 Task: Create a sub task Release to Production / Go Live for the task  Integrate a new third-party API into a website in the project AgileCoast , assign it to team member softage.1@softage.net and update the status of the sub task to  On Track  , set the priority of the sub task to Low
Action: Mouse moved to (58, 363)
Screenshot: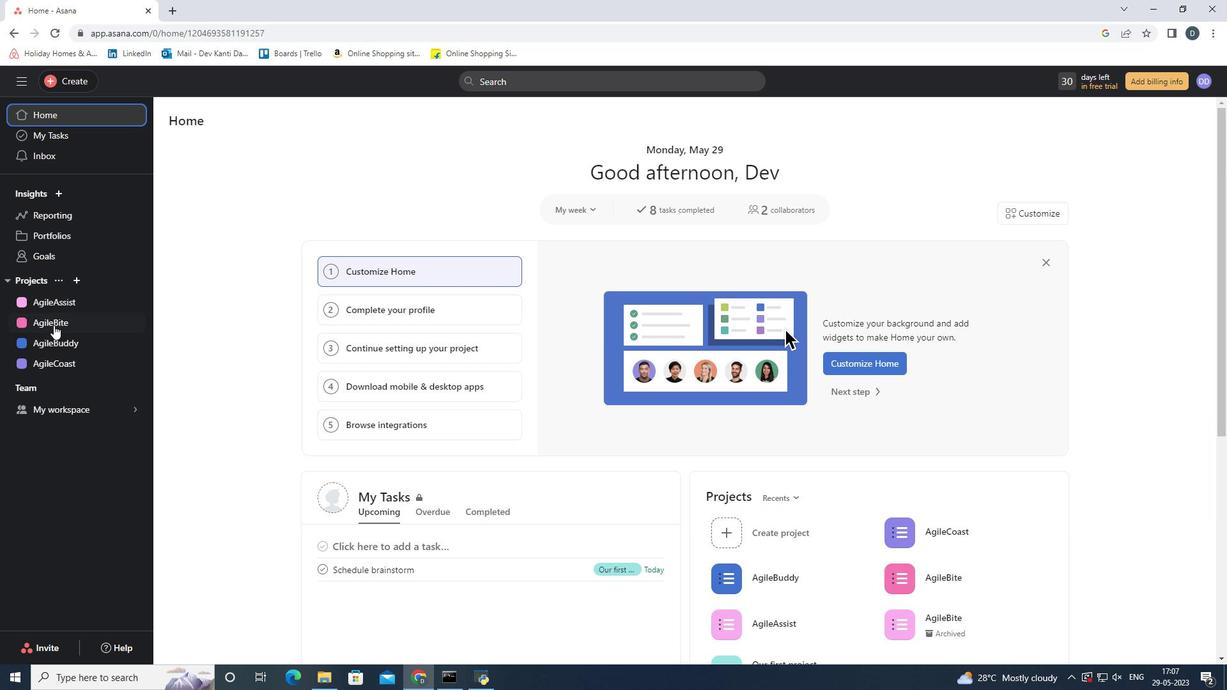 
Action: Mouse pressed left at (58, 363)
Screenshot: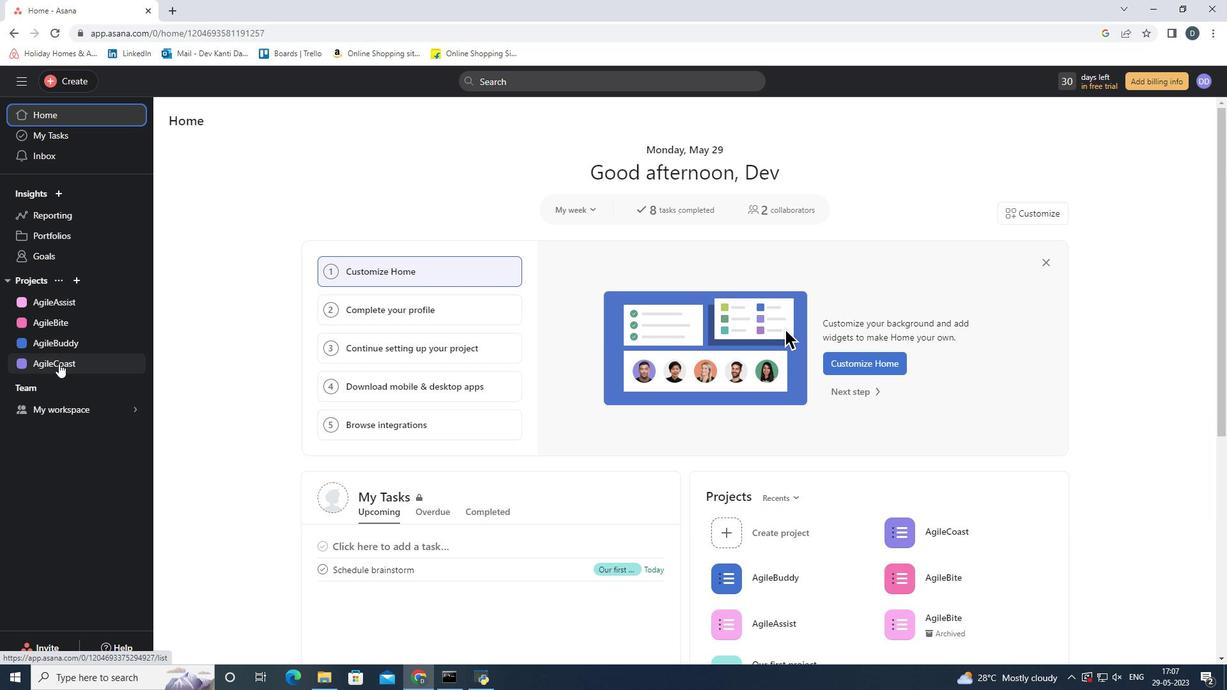 
Action: Mouse moved to (397, 300)
Screenshot: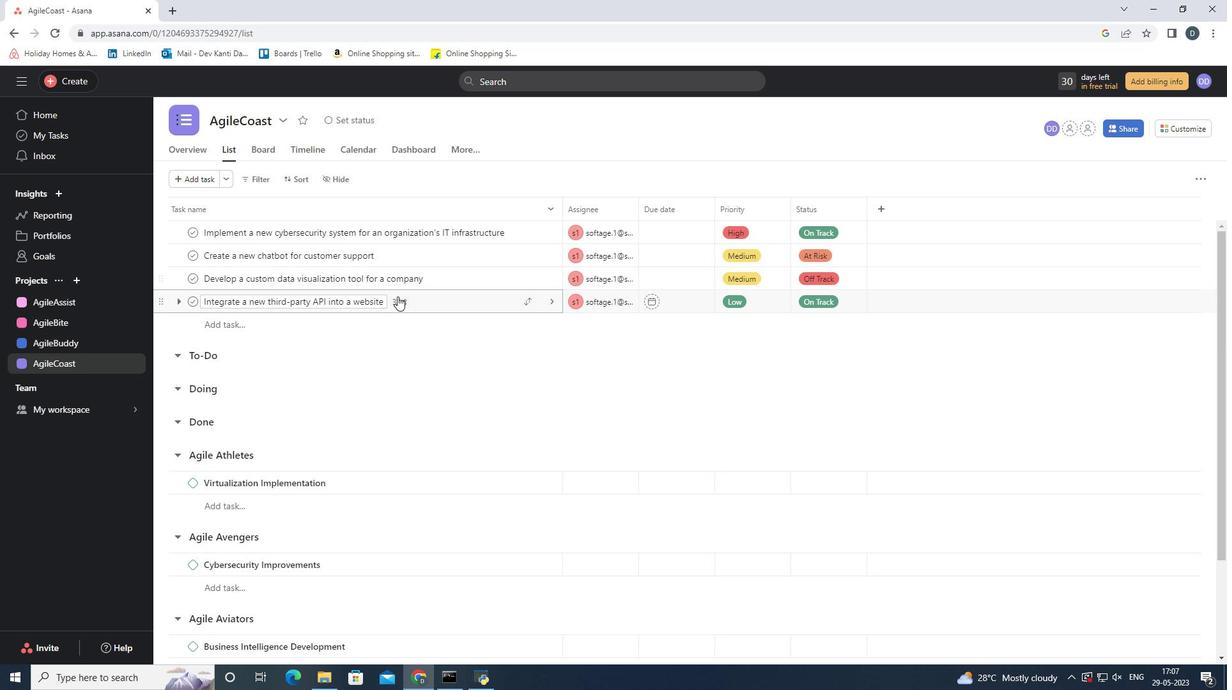 
Action: Mouse pressed left at (397, 300)
Screenshot: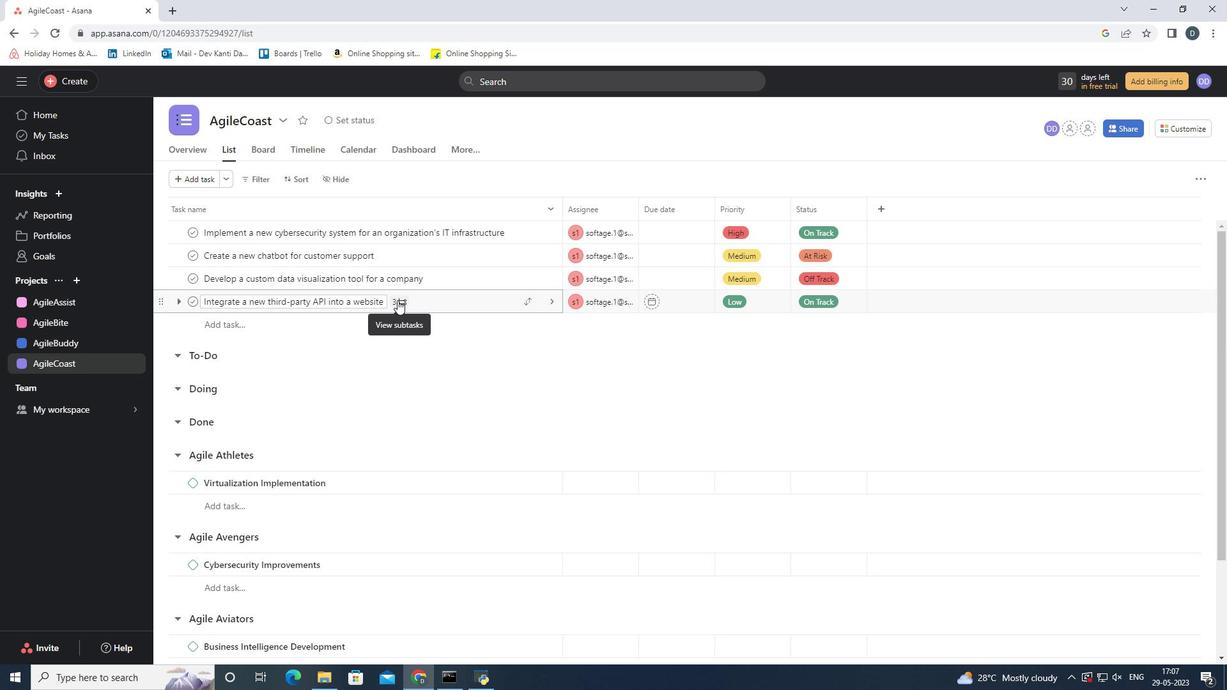 
Action: Mouse moved to (830, 463)
Screenshot: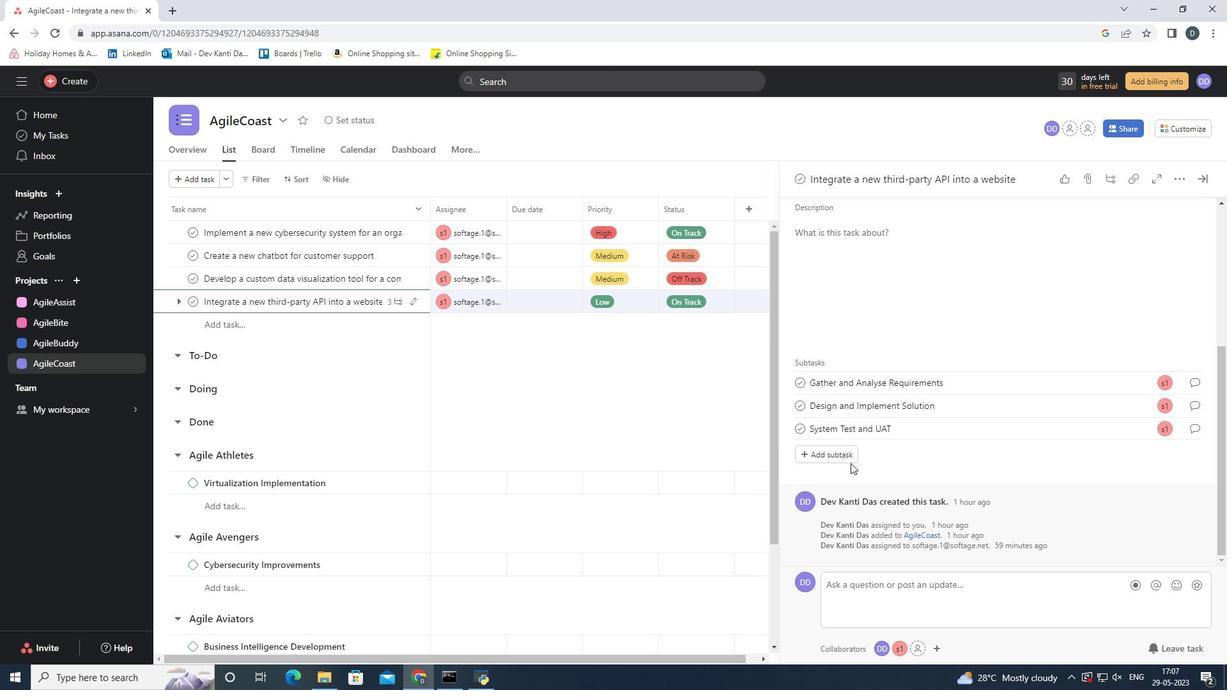 
Action: Mouse pressed left at (830, 463)
Screenshot: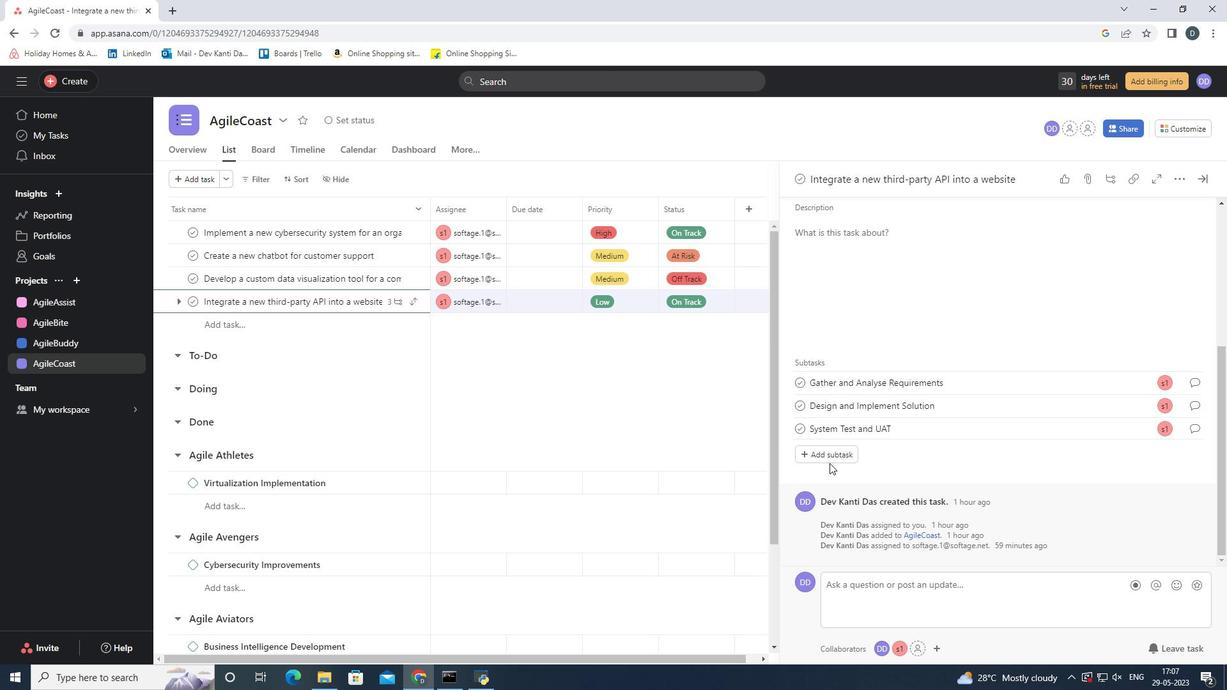 
Action: Mouse moved to (850, 456)
Screenshot: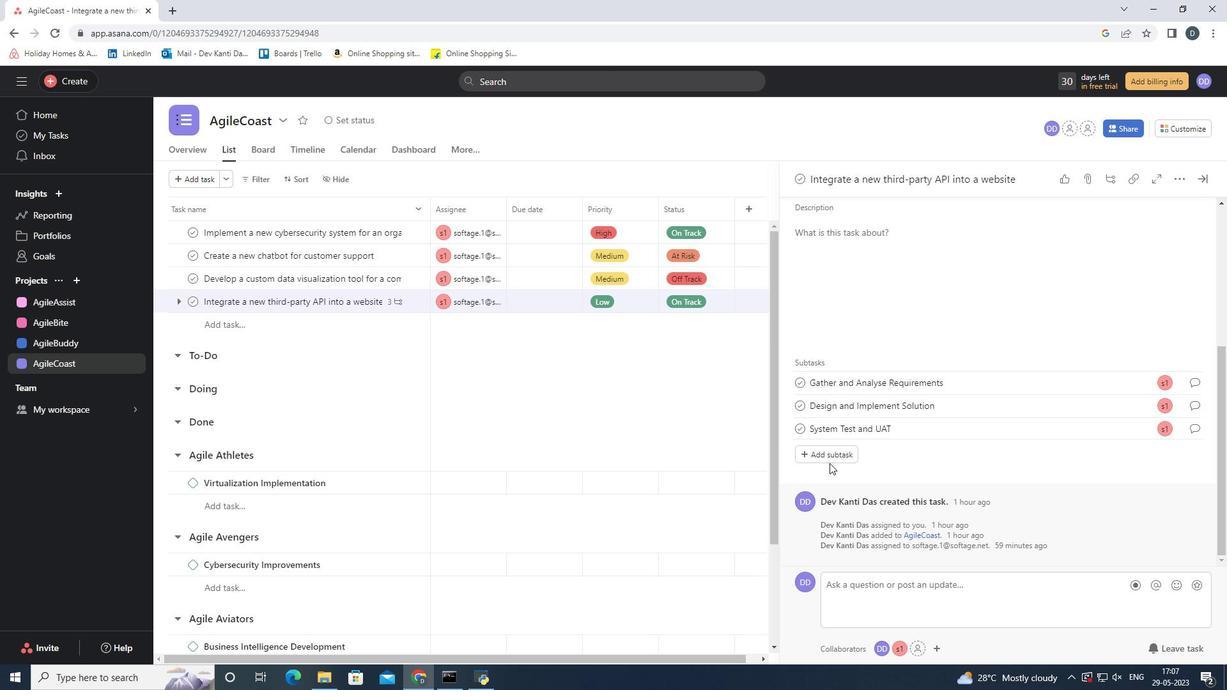
Action: Mouse pressed left at (850, 456)
Screenshot: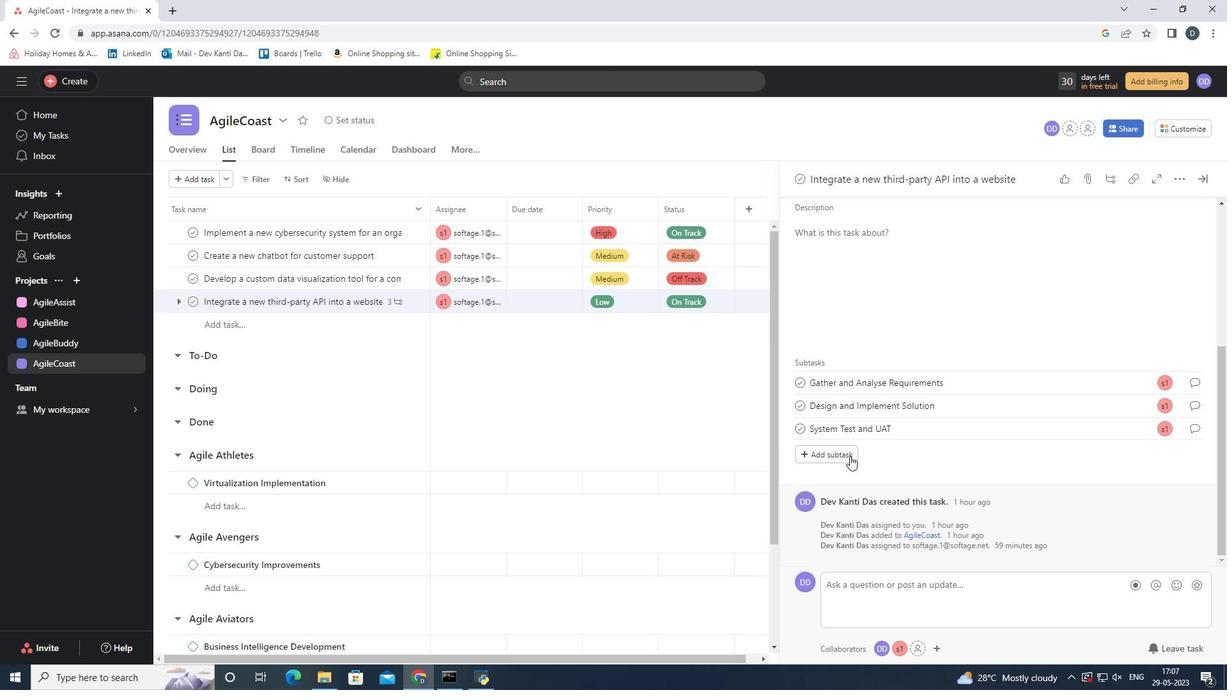 
Action: Mouse moved to (968, 477)
Screenshot: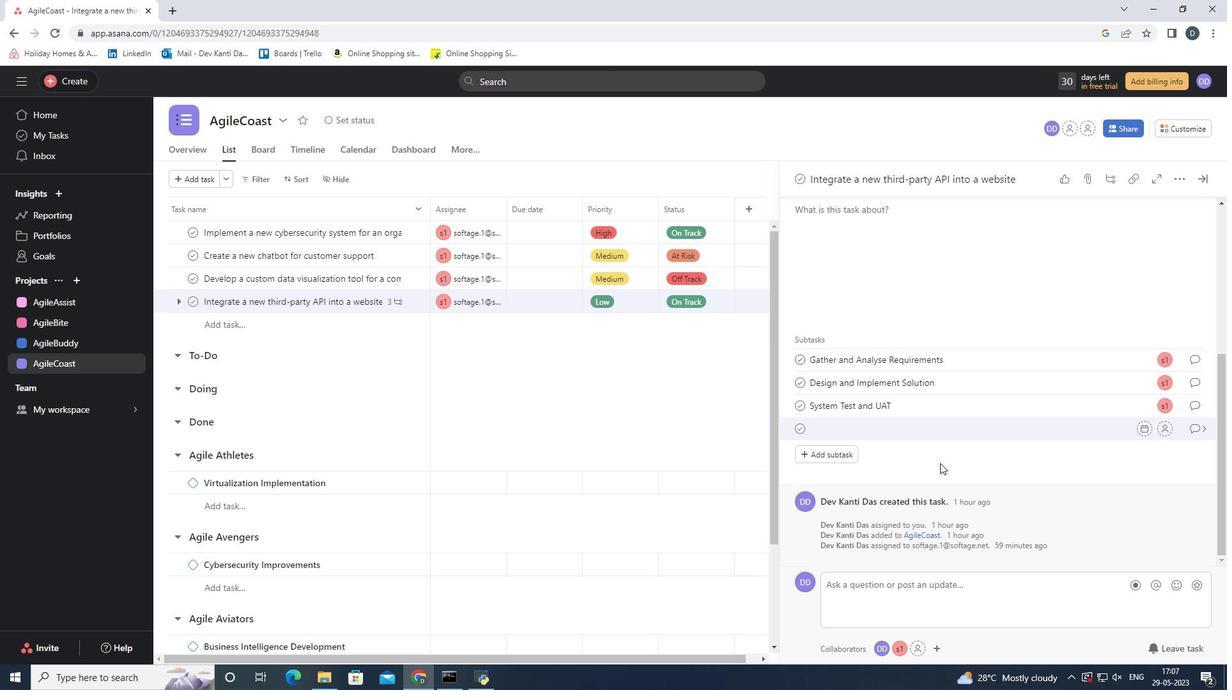 
Action: Key pressed <Key.shift><Key.shift><Key.shift><Key.shift><Key.shift><Key.shift><Key.shift><Key.shift><Key.shift><Key.shift><Key.shift><Key.shift><Key.shift><Key.shift><Key.shift><Key.shift><Key.shift><Key.shift><Key.shift><Key.shift><Key.shift><Key.shift><Key.shift><Key.shift><Key.shift><Key.shift><Key.shift><Key.shift><Key.shift><Key.shift><Key.shift><Key.shift><Key.shift><Key.shift><Key.shift><Key.shift><Key.shift><Key.shift><Key.shift><Key.shift><Key.shift><Key.shift><Key.shift><Key.shift><Key.shift><Key.shift><Key.shift><Key.shift>Release<Key.space>to<Key.space><Key.shift_r><Key.shift_r>Production/<Key.space><Key.shift><Key.shift><Key.shift><Key.shift><Key.shift><Key.shift>Go<Key.space><Key.shift_r>Live
Screenshot: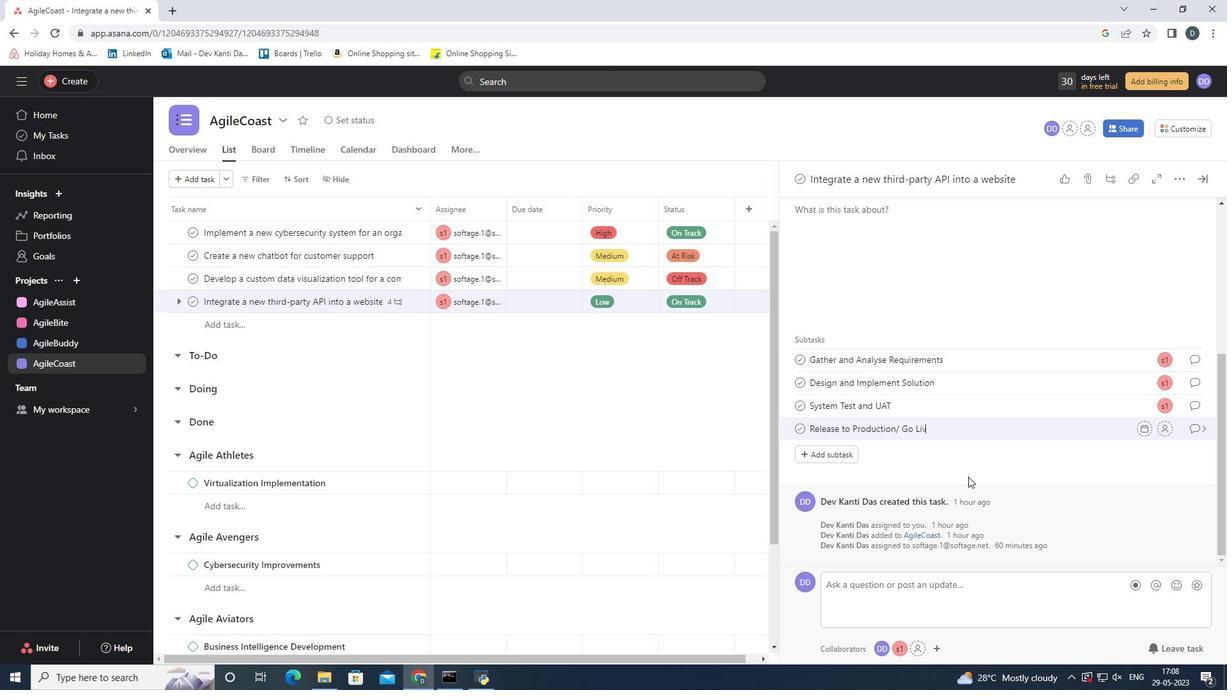 
Action: Mouse moved to (1168, 431)
Screenshot: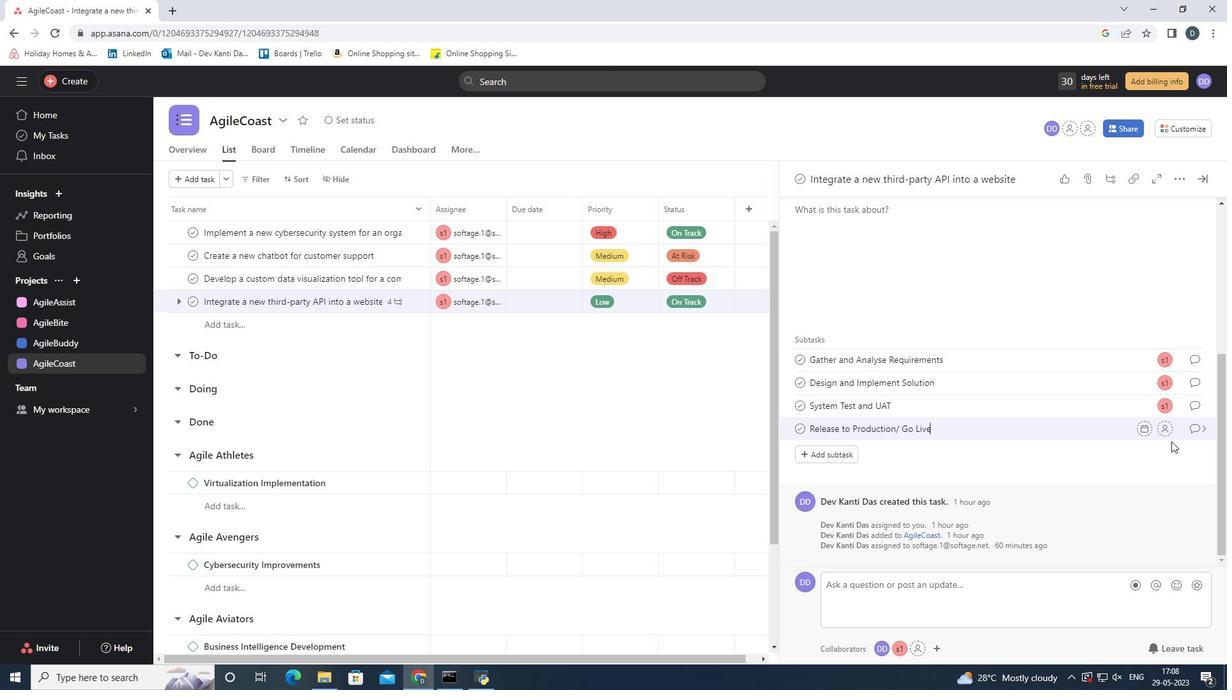 
Action: Mouse pressed left at (1168, 431)
Screenshot: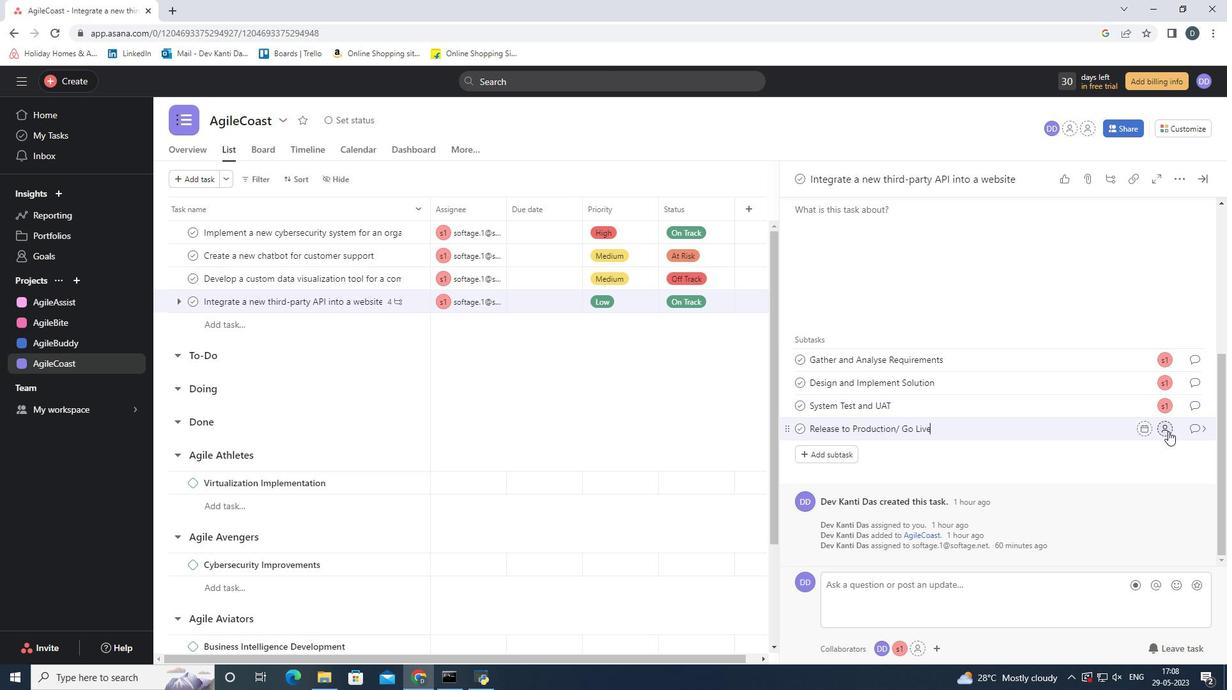 
Action: Mouse moved to (1058, 548)
Screenshot: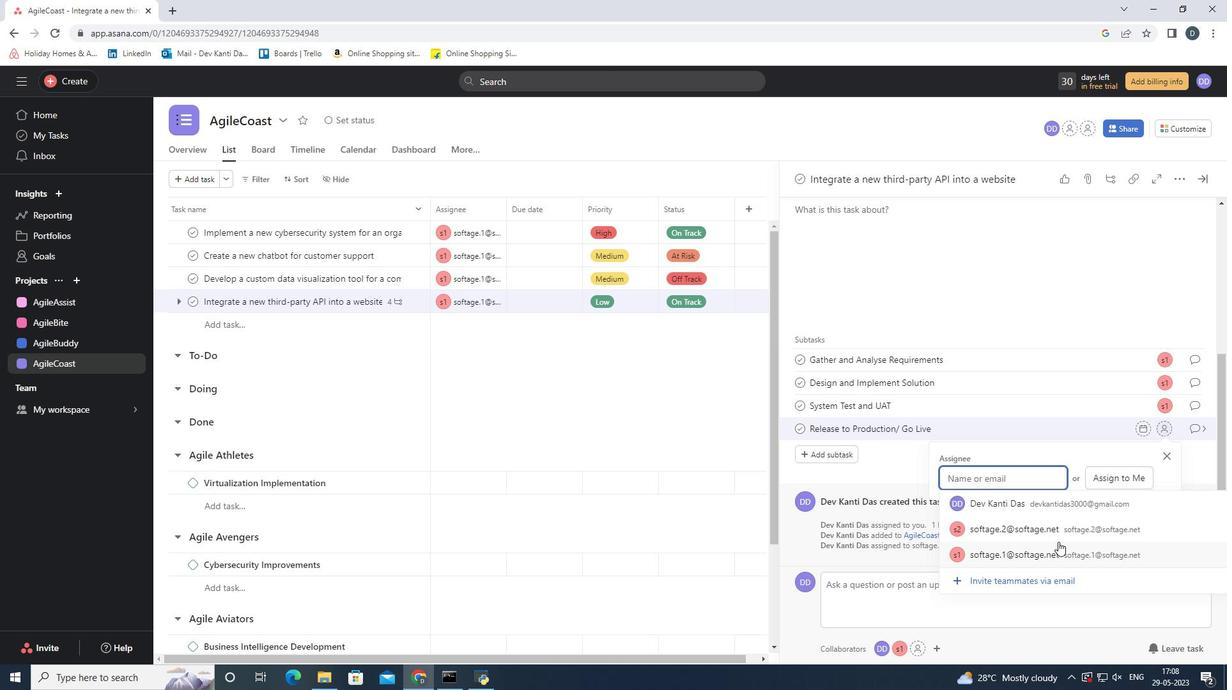 
Action: Mouse pressed left at (1058, 548)
Screenshot: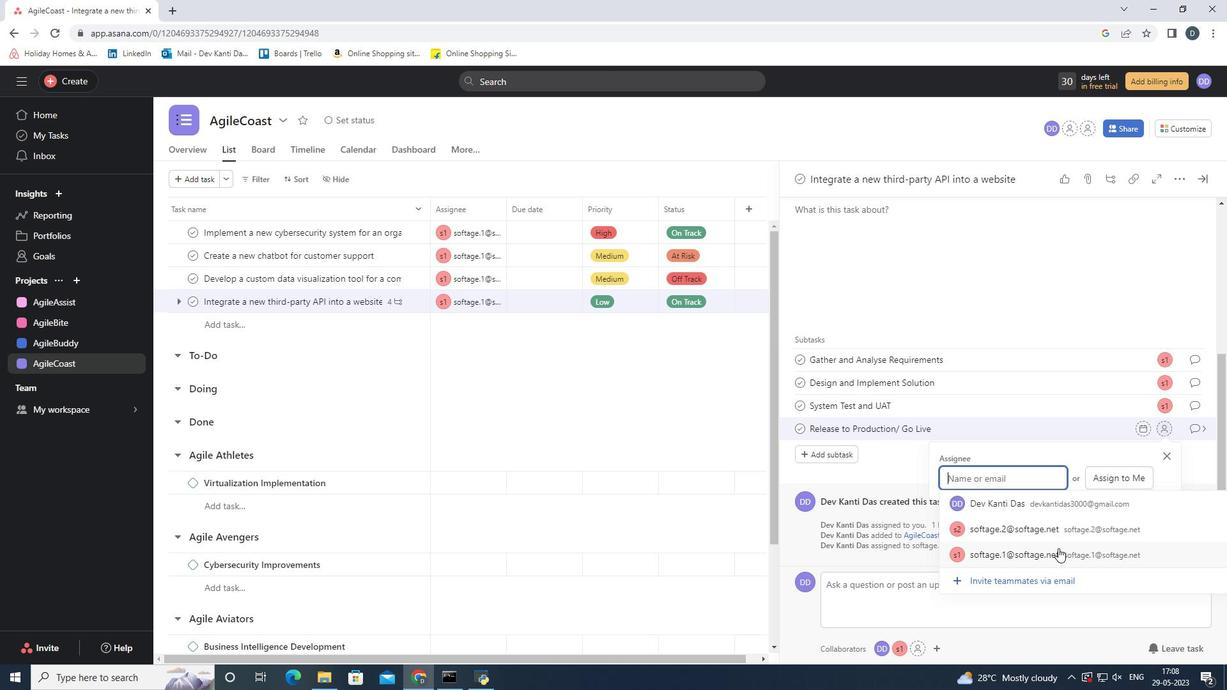 
Action: Mouse moved to (1196, 429)
Screenshot: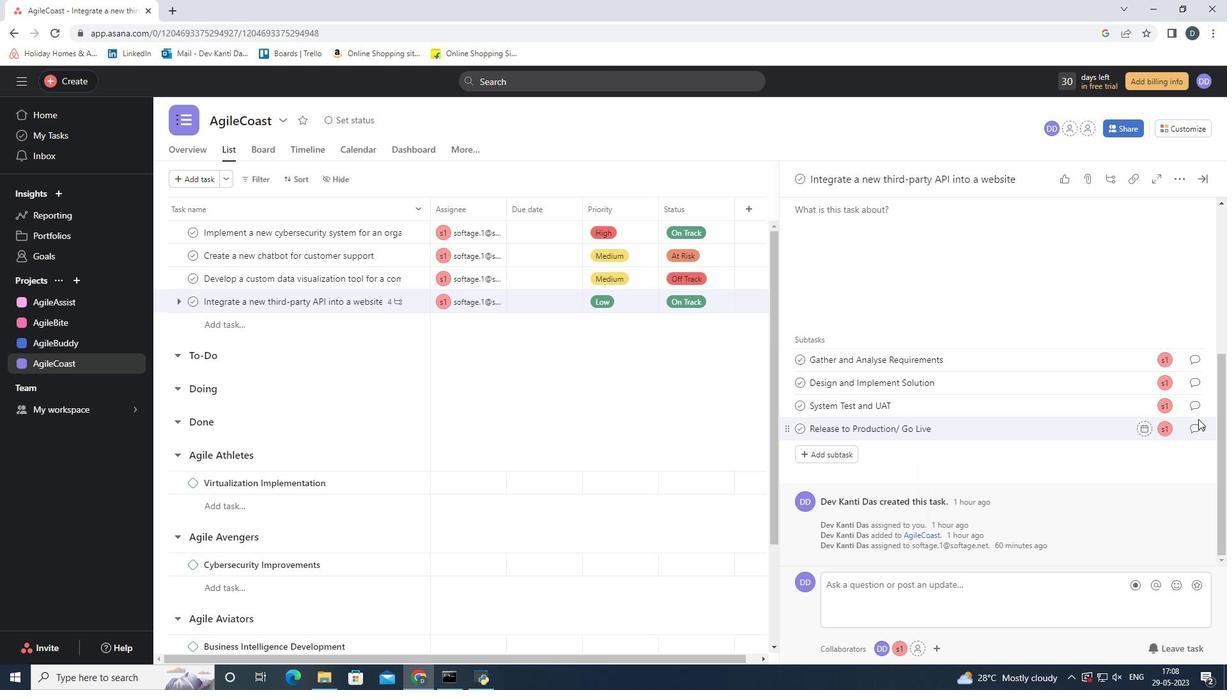 
Action: Mouse pressed left at (1196, 429)
Screenshot: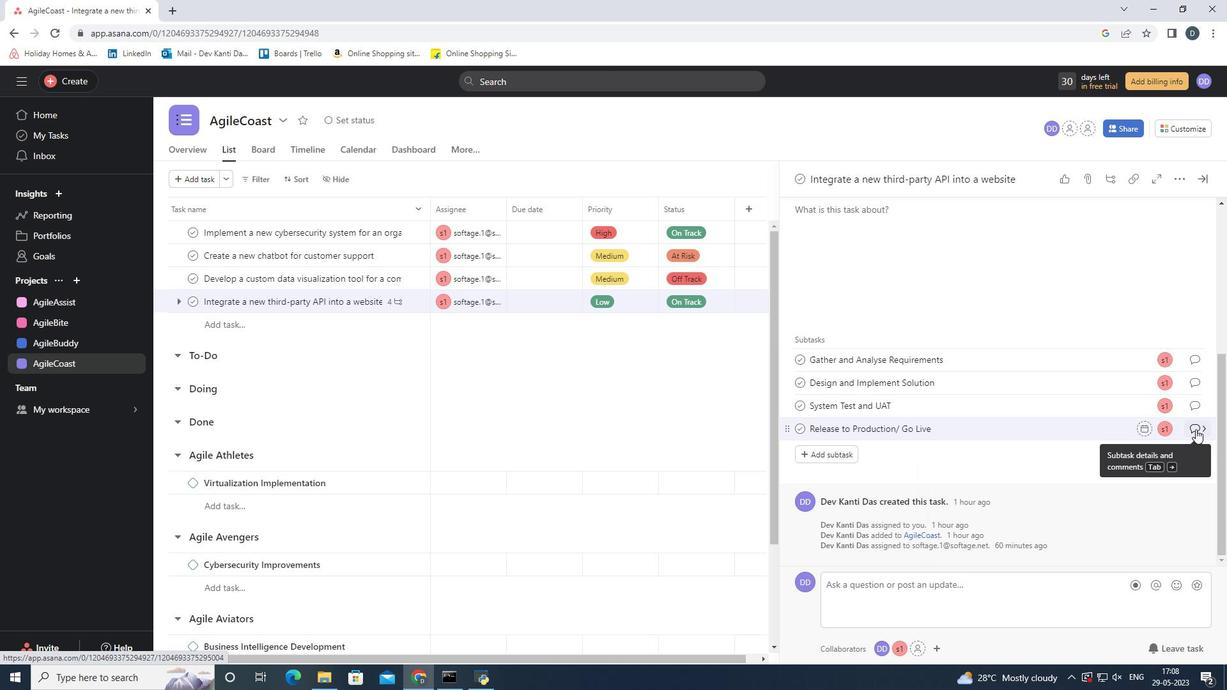 
Action: Mouse moved to (860, 386)
Screenshot: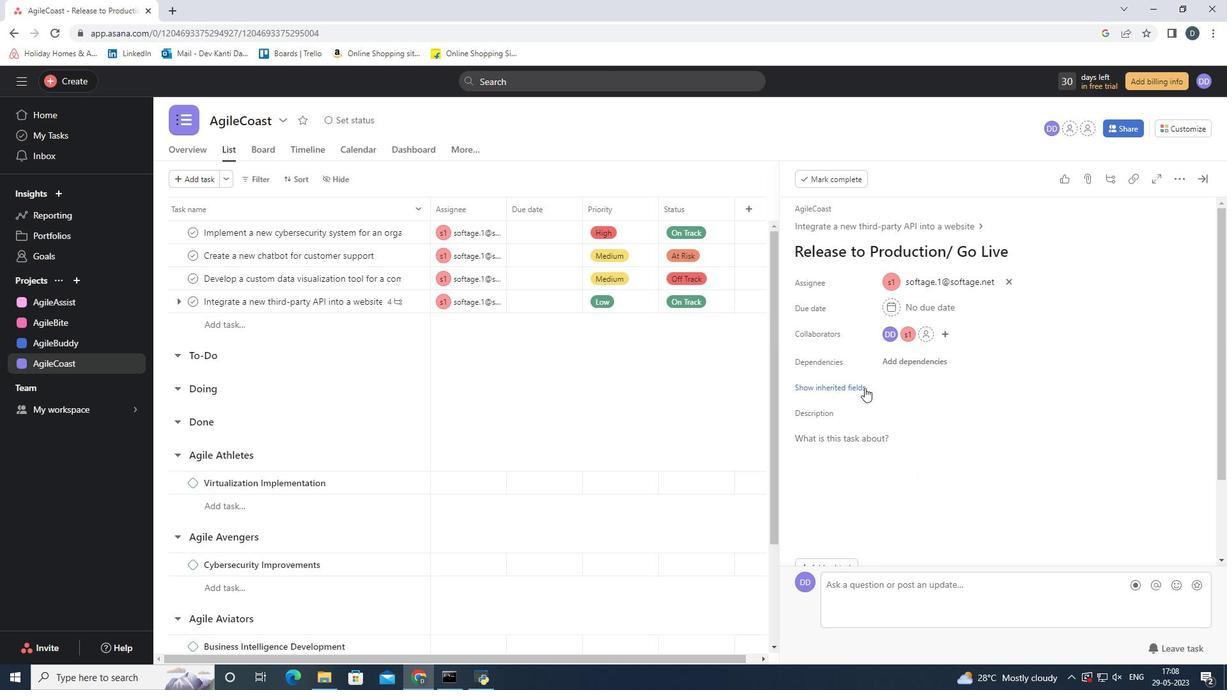 
Action: Mouse pressed left at (860, 386)
Screenshot: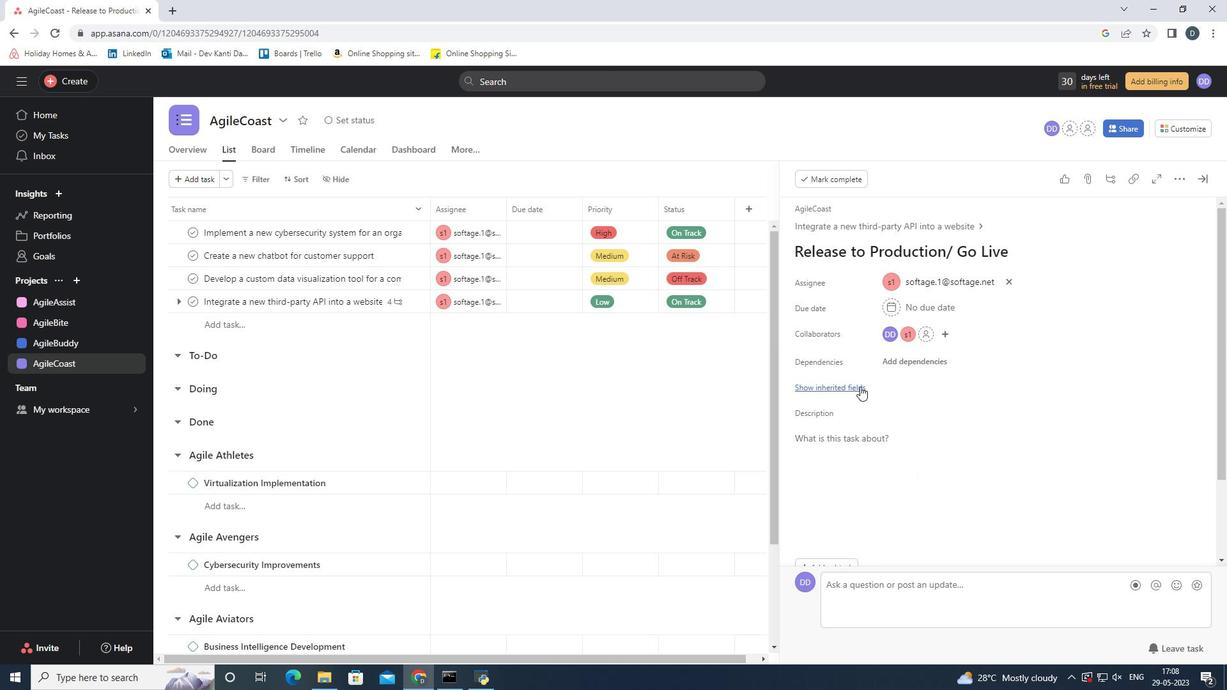 
Action: Mouse moved to (937, 436)
Screenshot: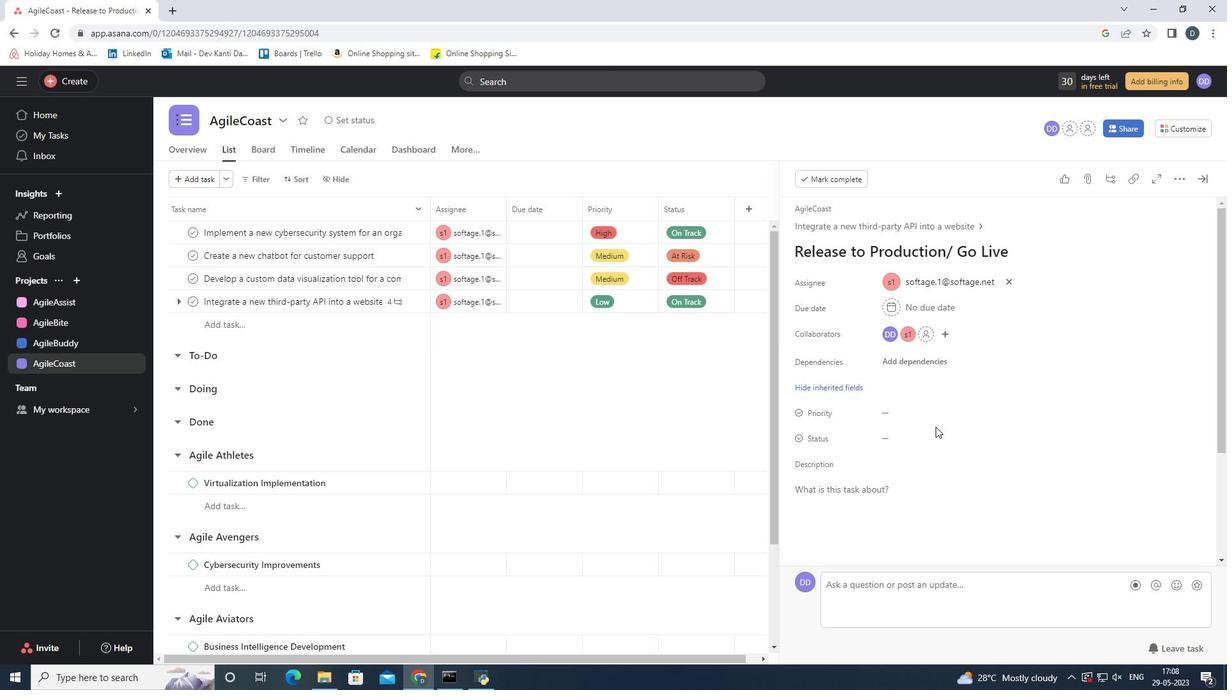 
Action: Mouse pressed left at (937, 436)
Screenshot: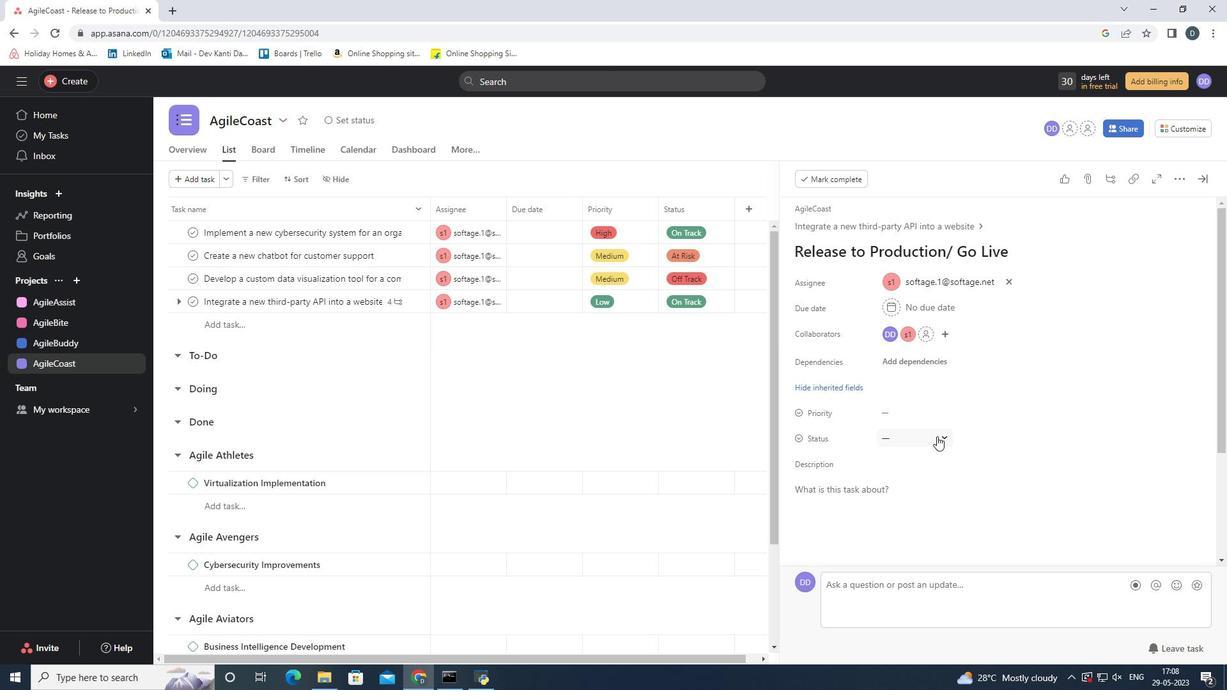 
Action: Mouse moved to (941, 484)
Screenshot: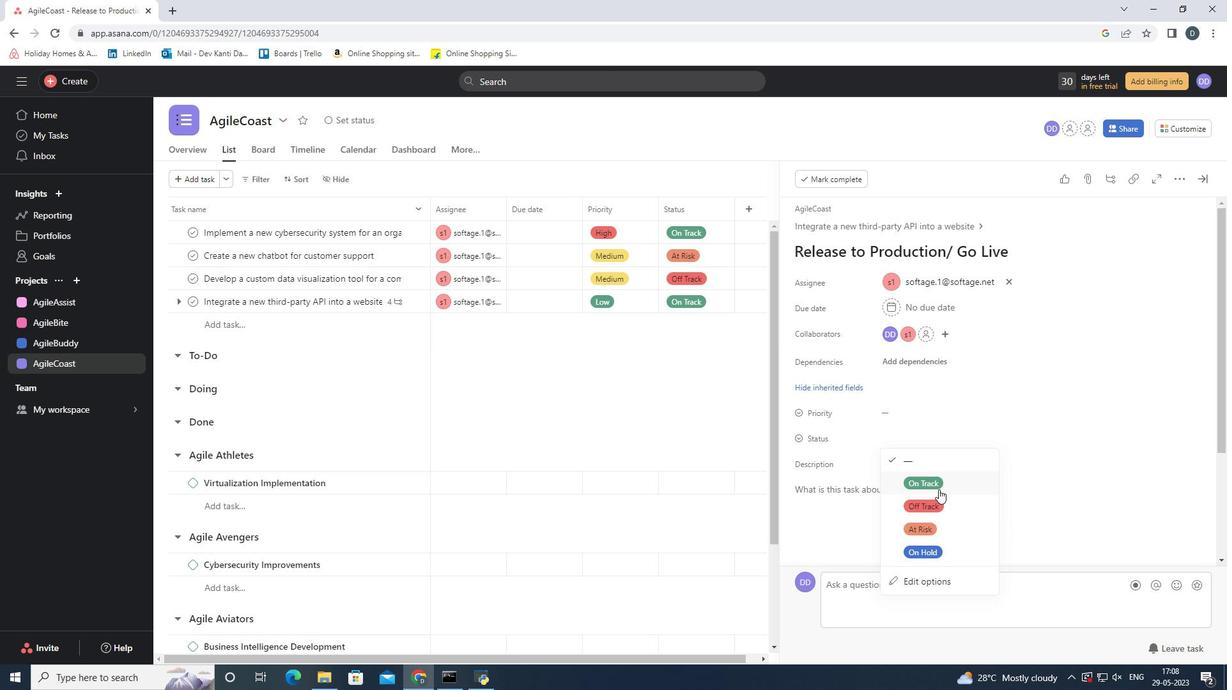 
Action: Mouse pressed left at (941, 484)
Screenshot: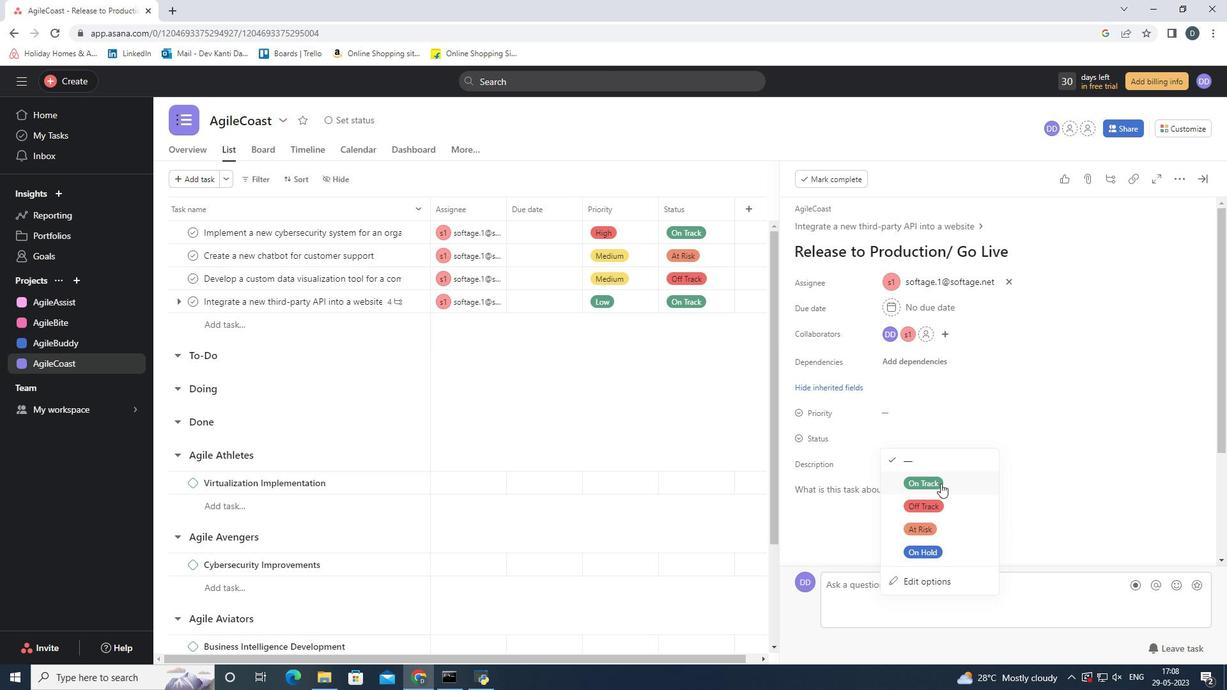 
Action: Mouse moved to (918, 413)
Screenshot: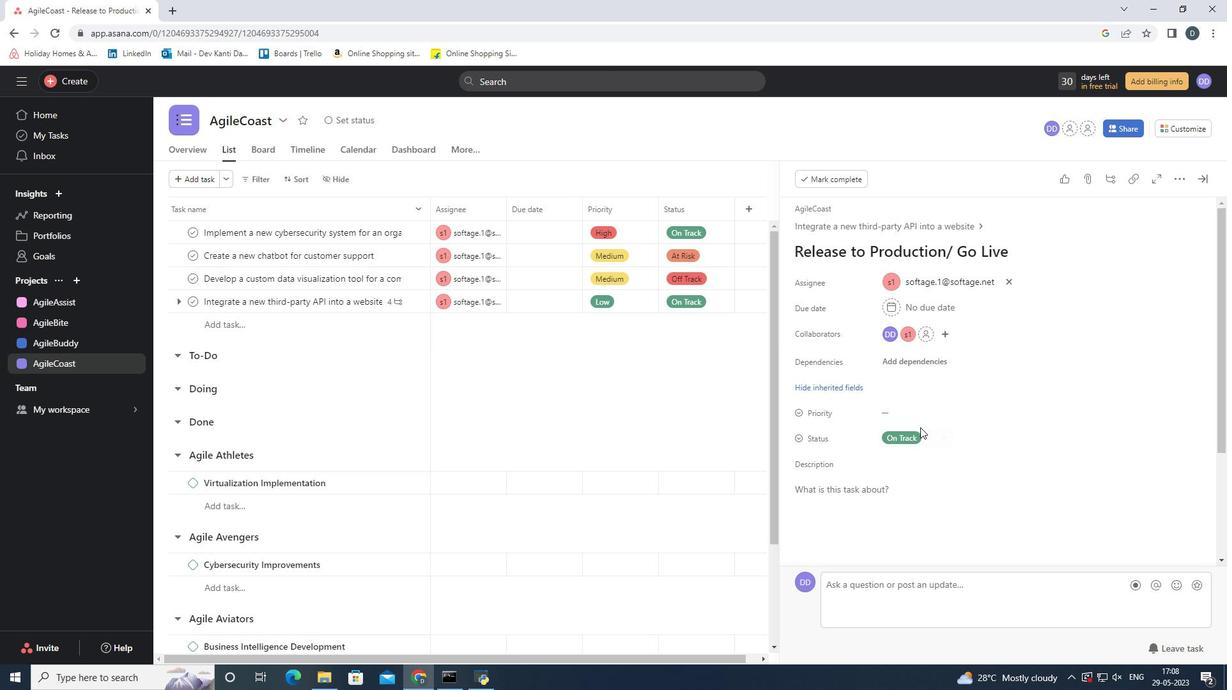 
Action: Mouse pressed left at (918, 413)
Screenshot: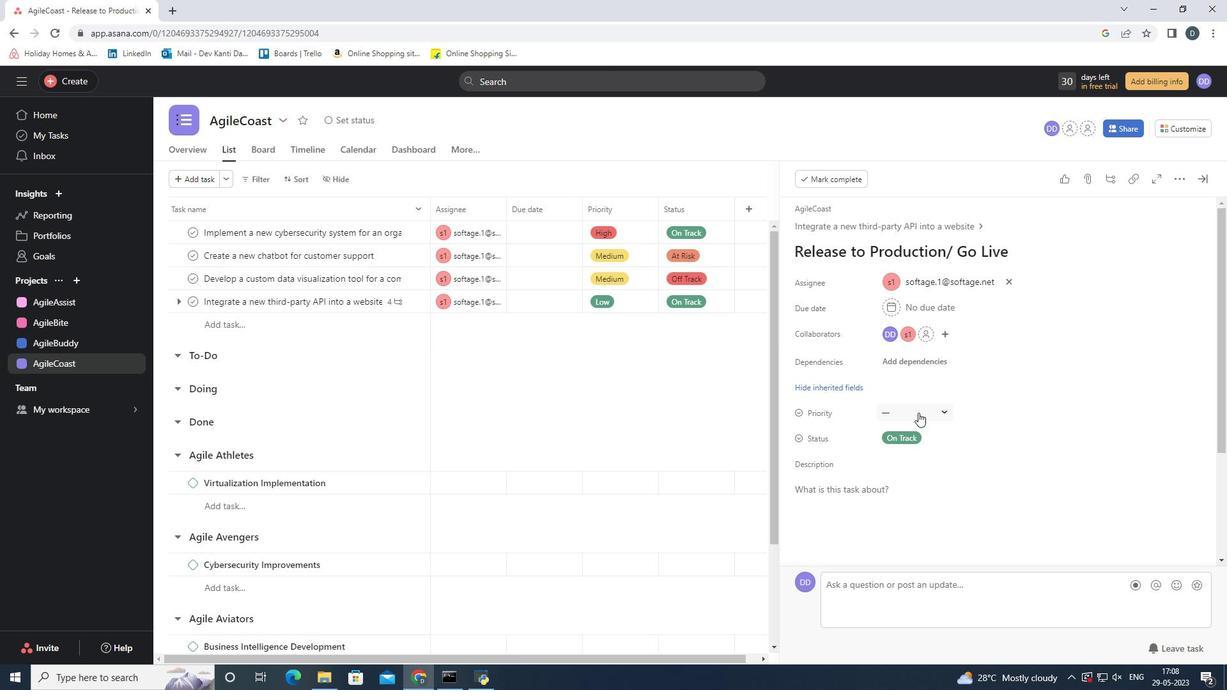 
Action: Mouse moved to (916, 494)
Screenshot: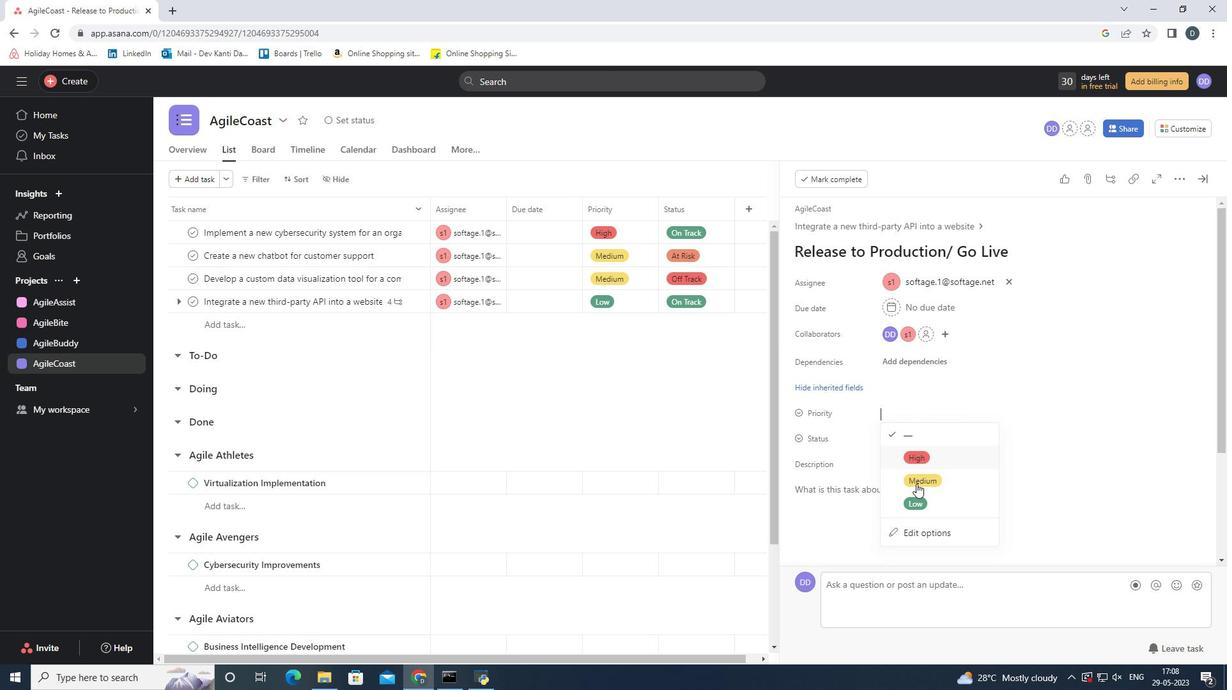 
Action: Mouse pressed left at (916, 494)
Screenshot: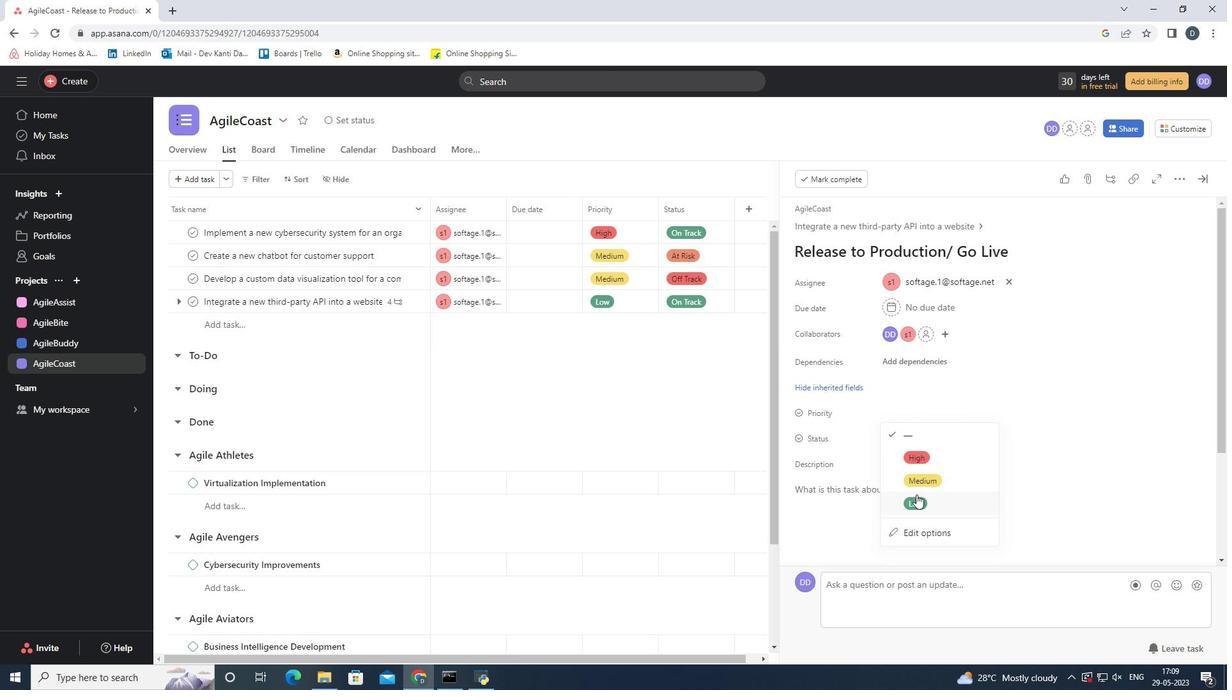 
Action: Mouse moved to (1200, 180)
Screenshot: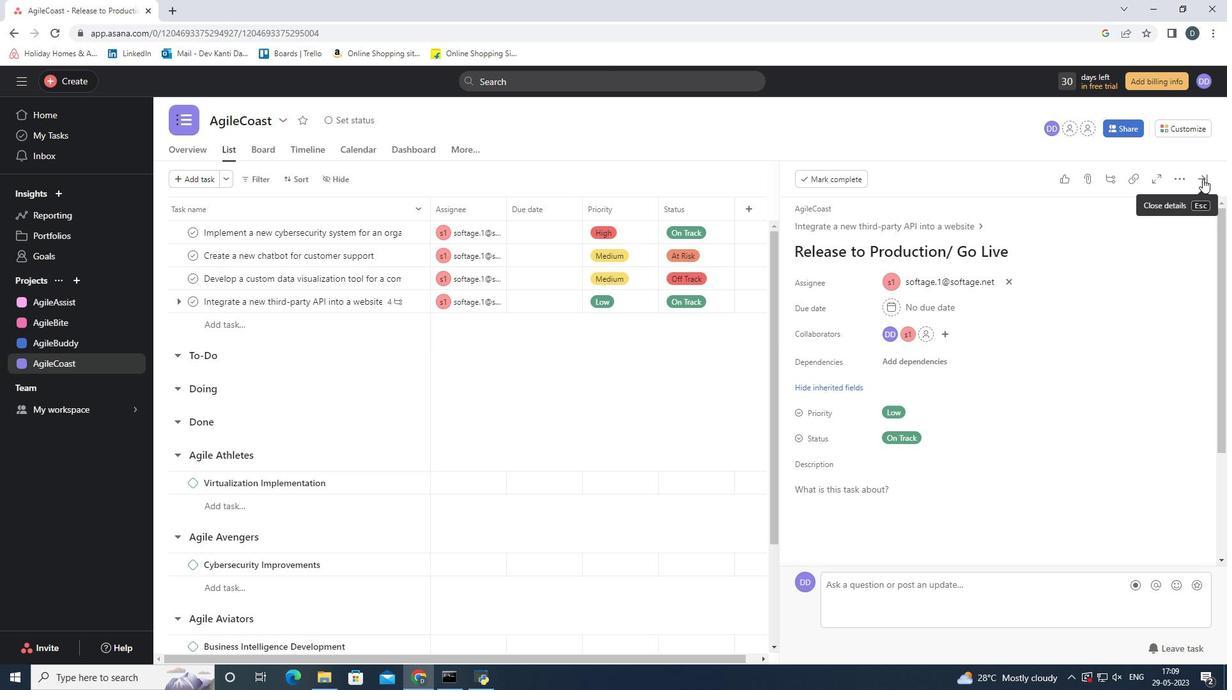 
Action: Mouse pressed left at (1200, 180)
Screenshot: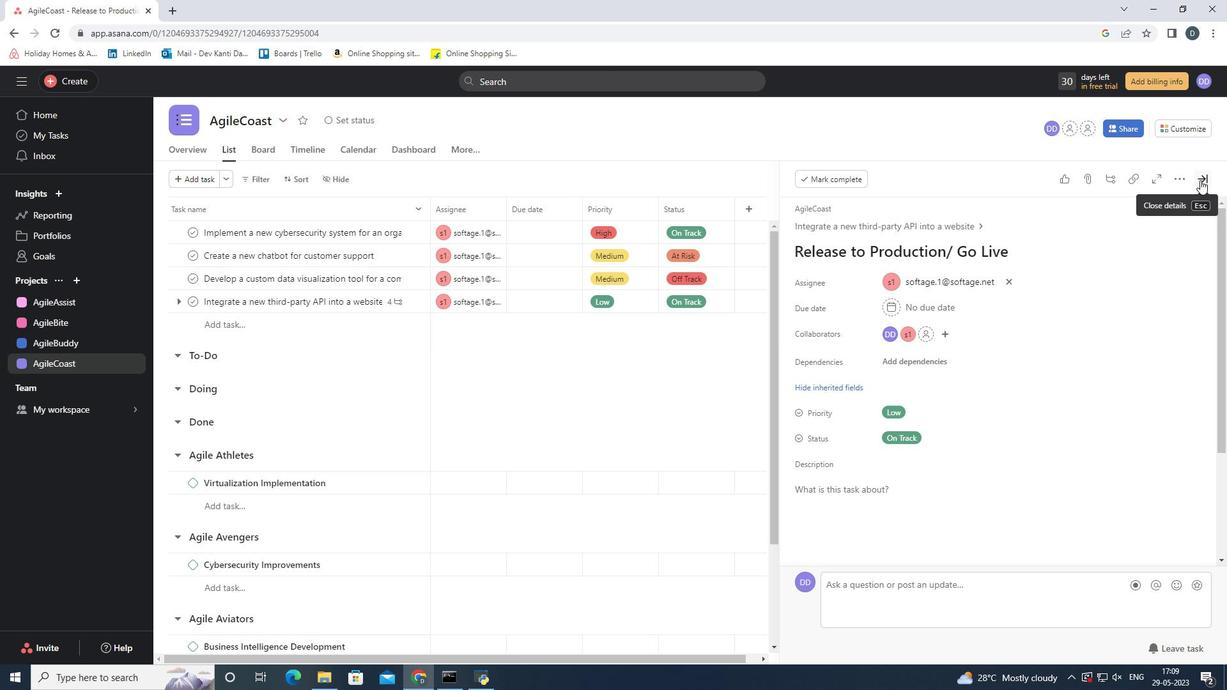 
Action: Mouse moved to (398, 300)
Screenshot: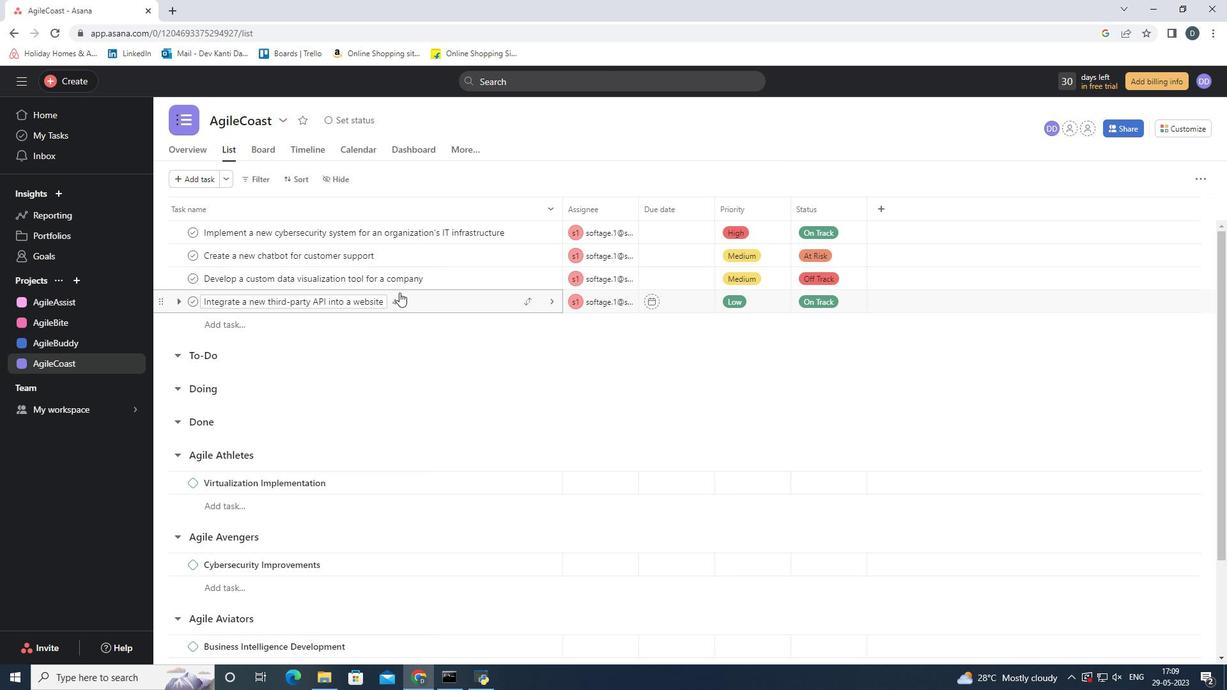 
Action: Mouse pressed left at (398, 300)
Screenshot: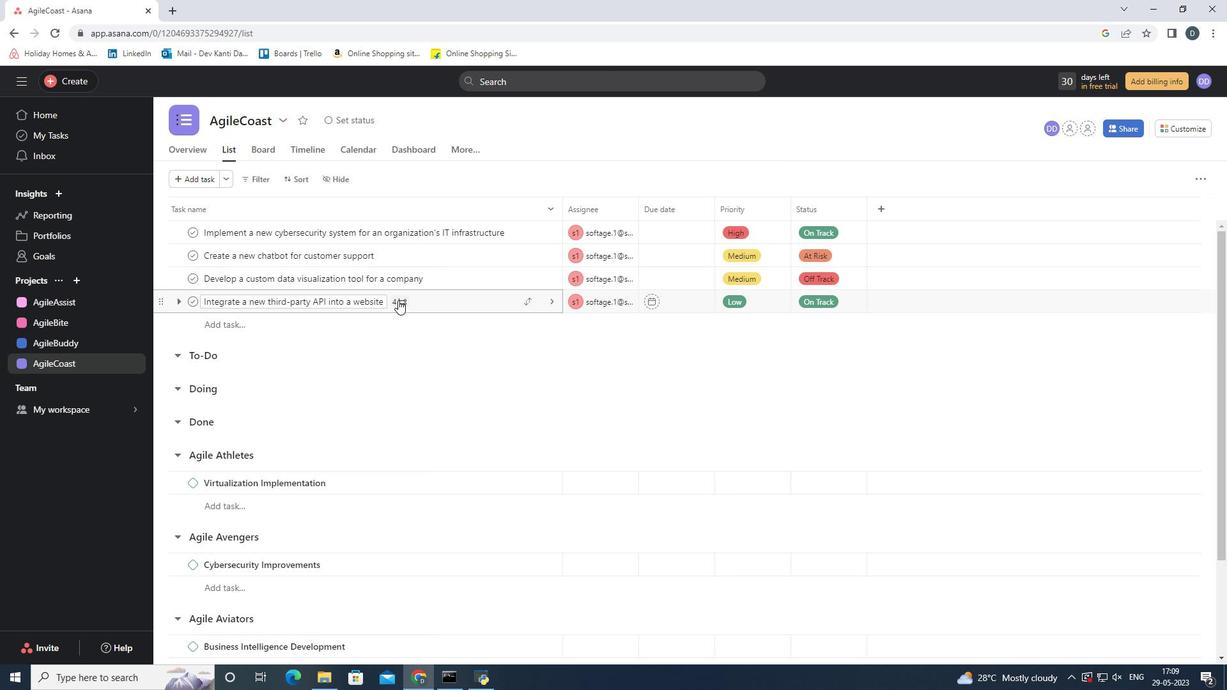
Action: Mouse moved to (1191, 430)
Screenshot: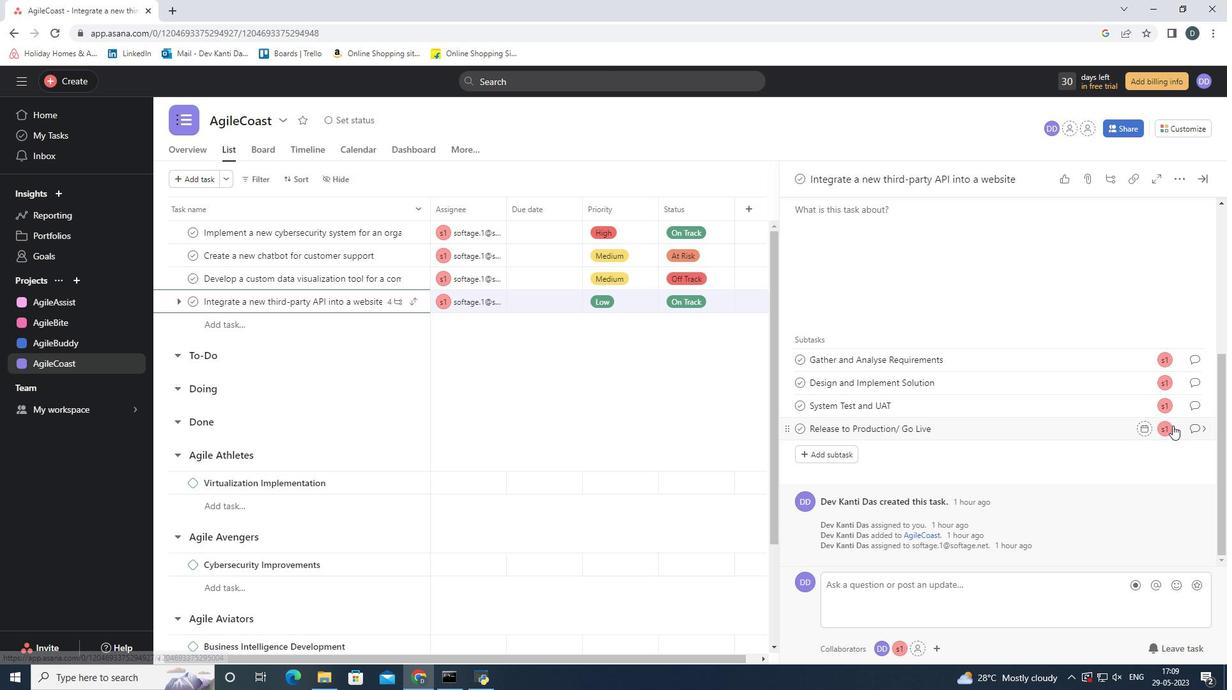 
Action: Mouse pressed left at (1191, 430)
Screenshot: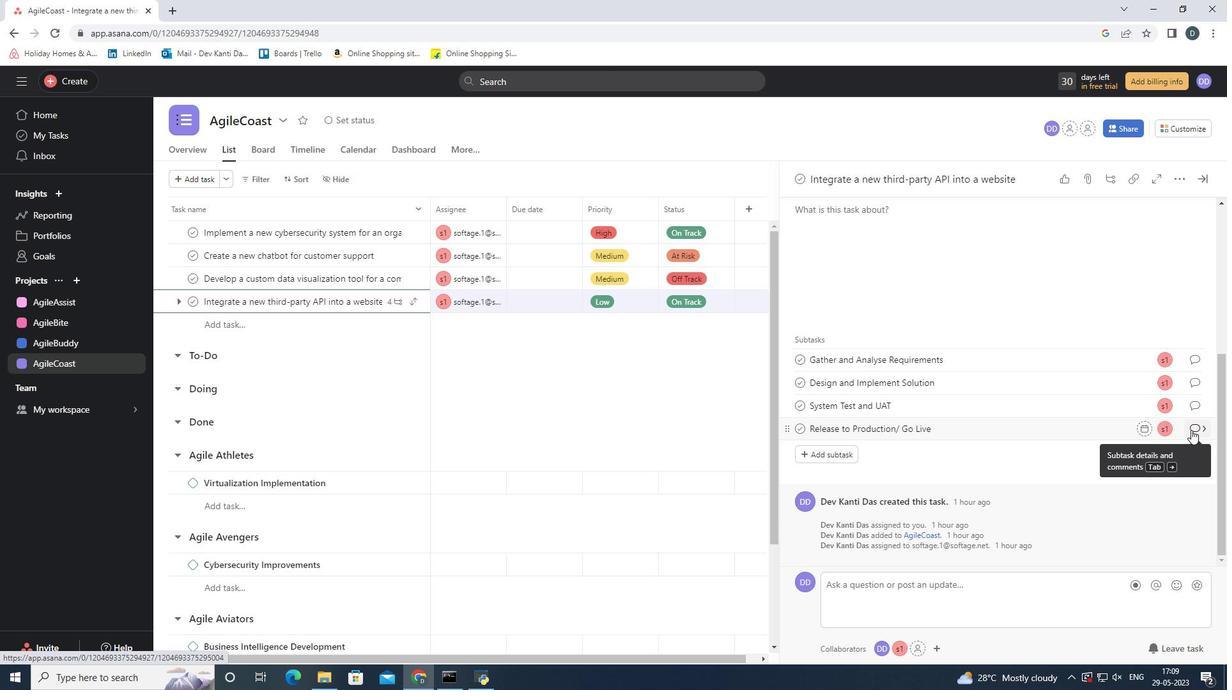 
Action: Mouse moved to (824, 386)
Screenshot: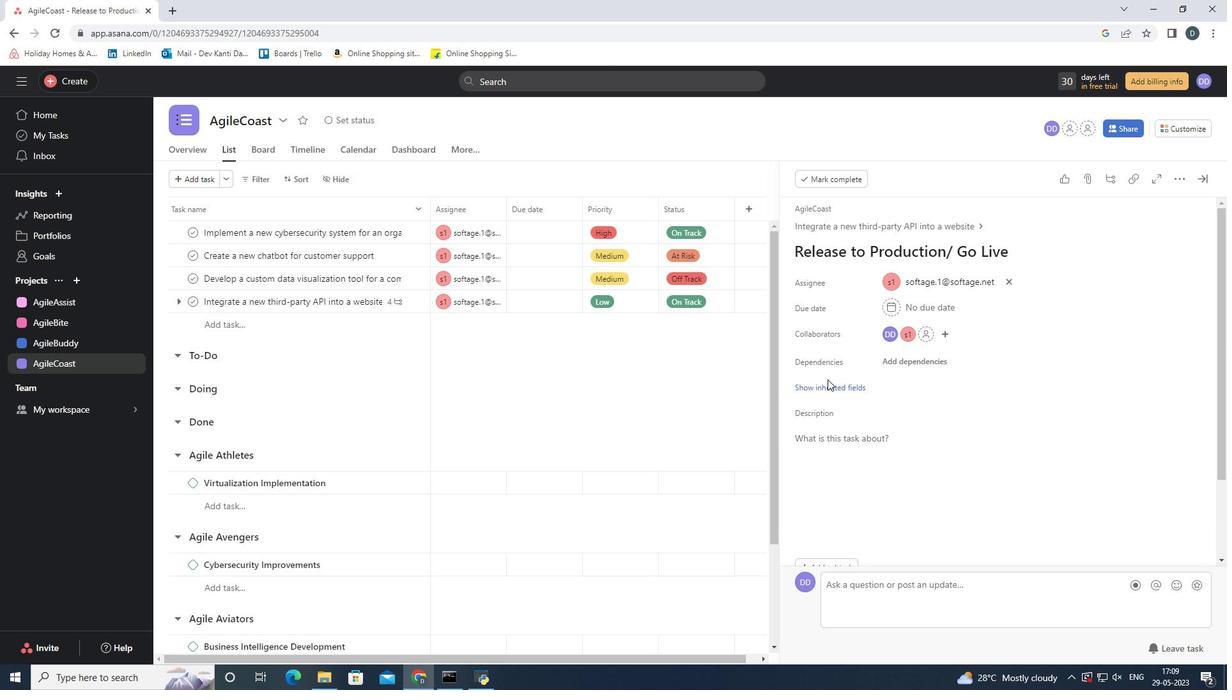 
Action: Mouse pressed left at (824, 386)
Screenshot: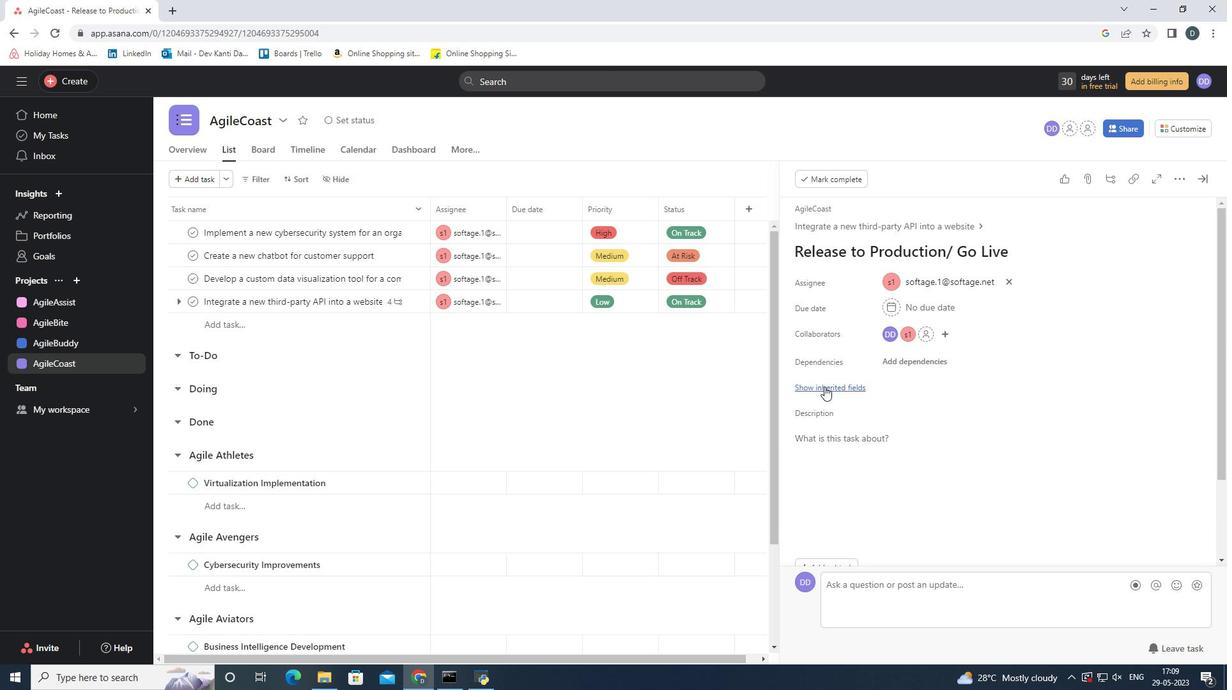
Action: Mouse moved to (1206, 181)
Screenshot: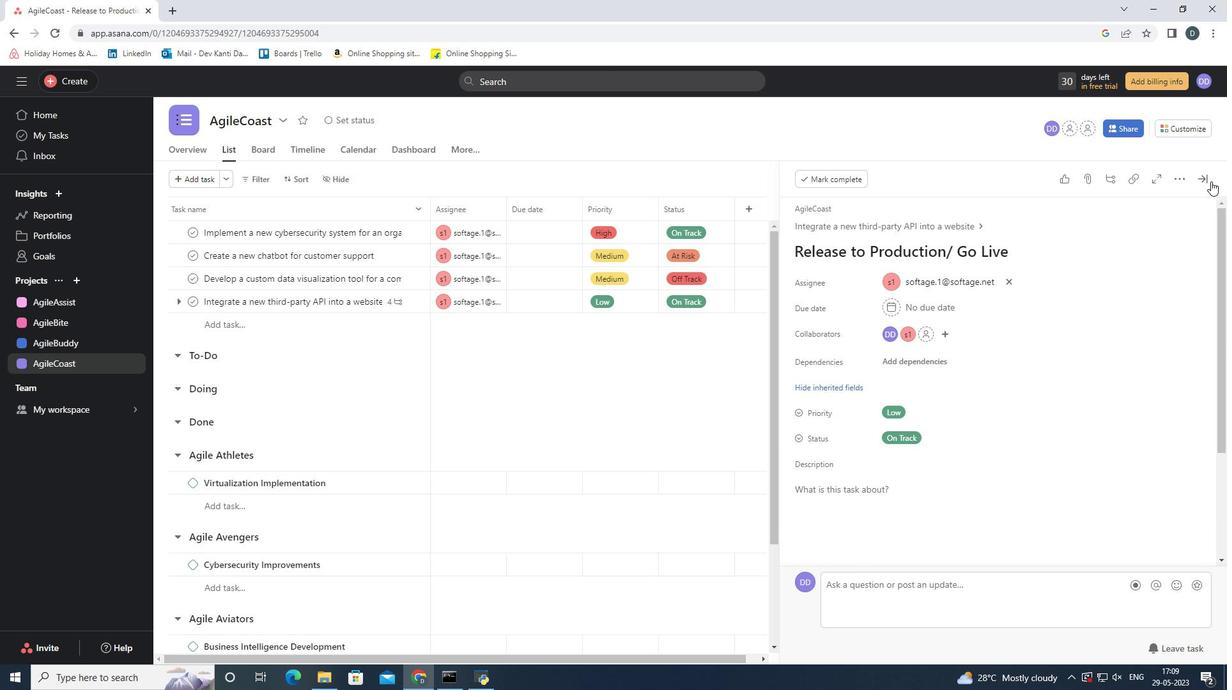 
Action: Mouse pressed left at (1206, 181)
Screenshot: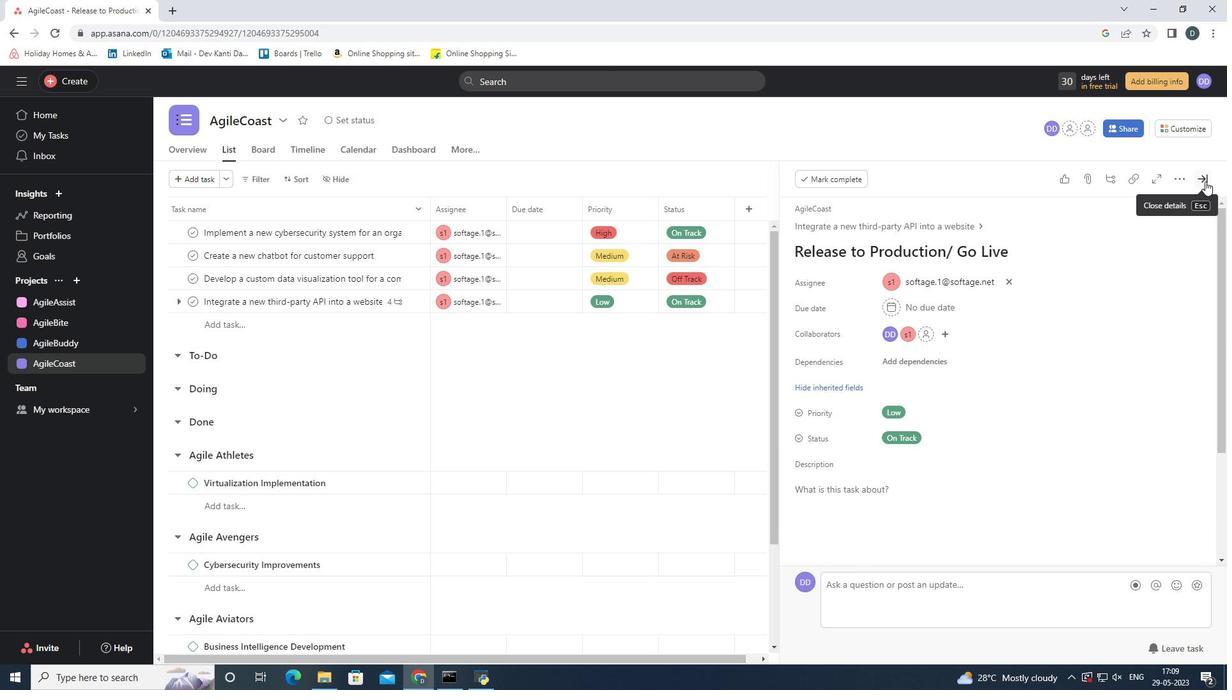 
Action: Mouse moved to (865, 391)
Screenshot: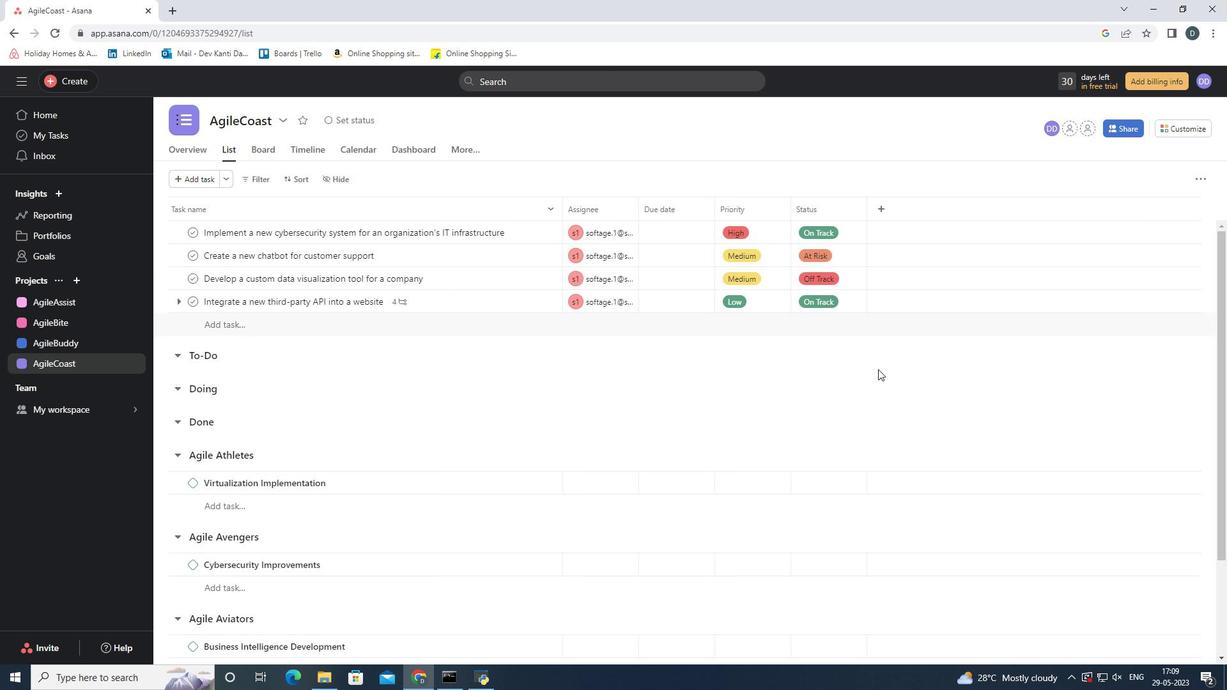 
